 Task: Find the distance between San Diego and Torrey Pines State Natural Reserve.
Action: Key pressed san<Key.space>
Screenshot: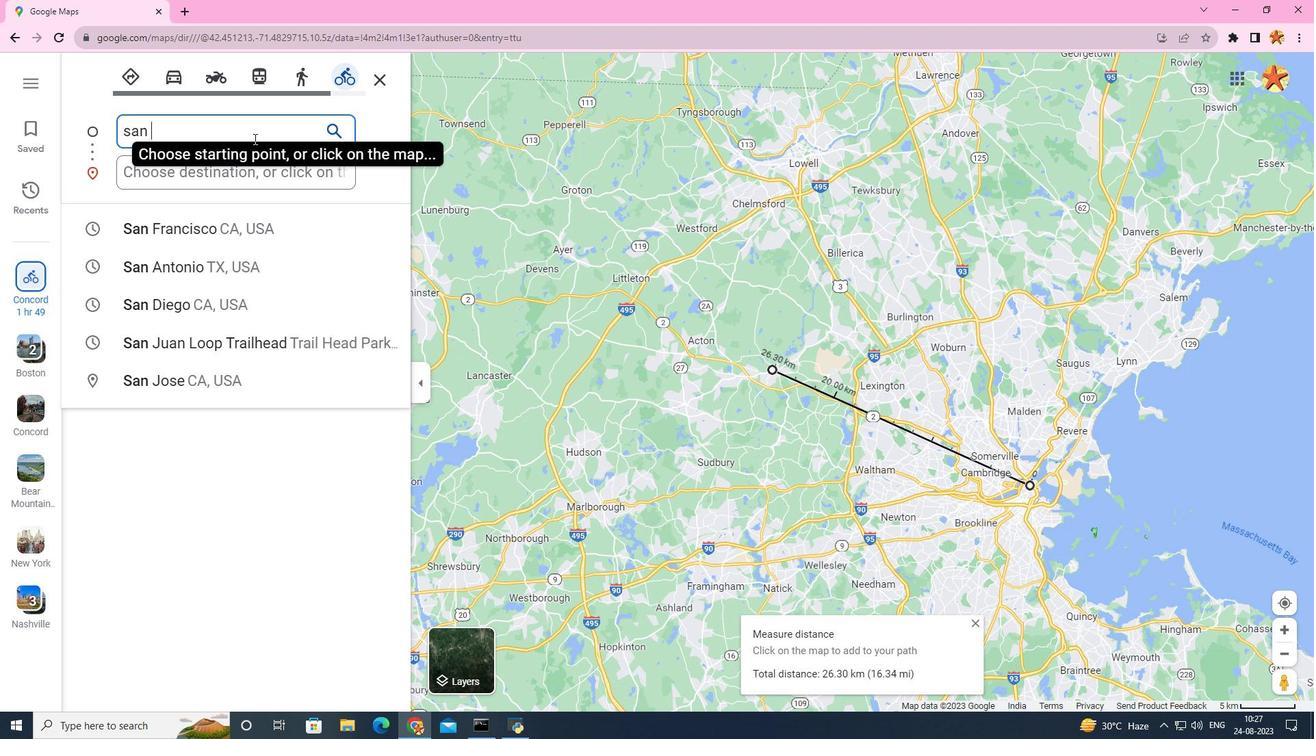 
Action: Mouse moved to (175, 311)
Screenshot: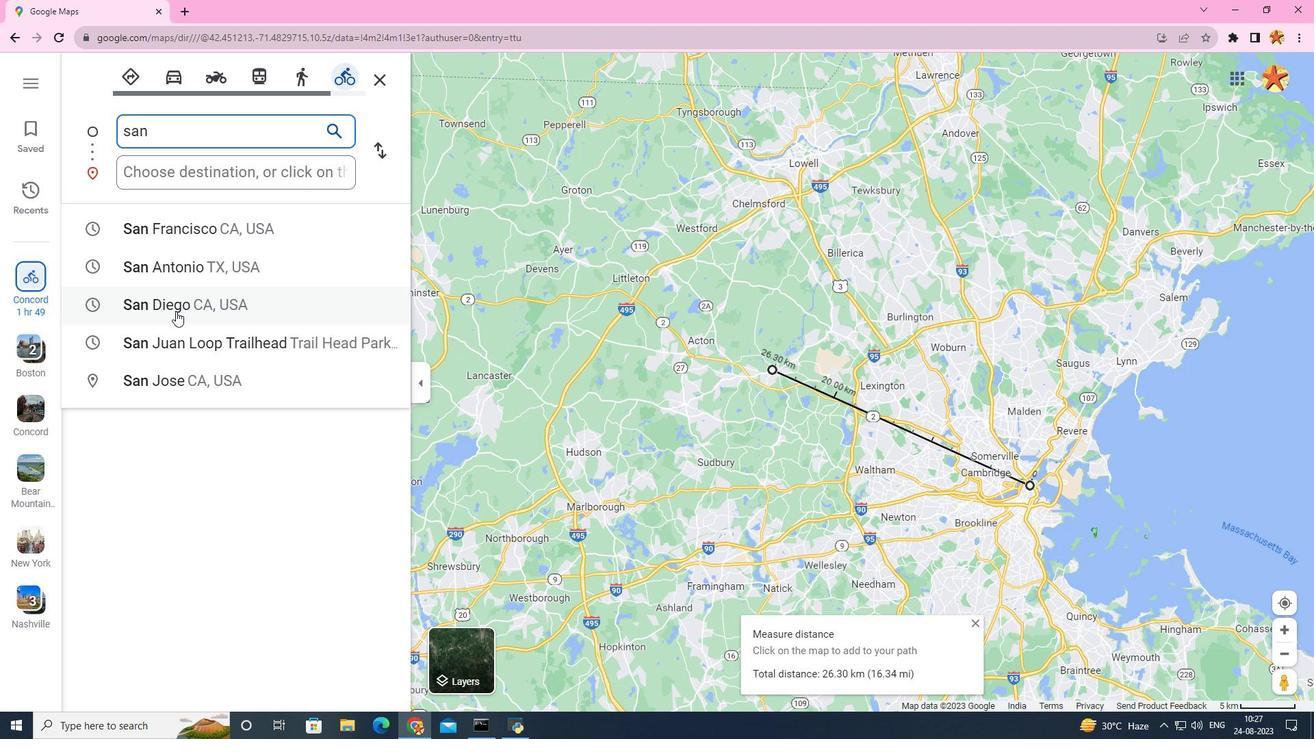 
Action: Mouse pressed left at (175, 311)
Screenshot: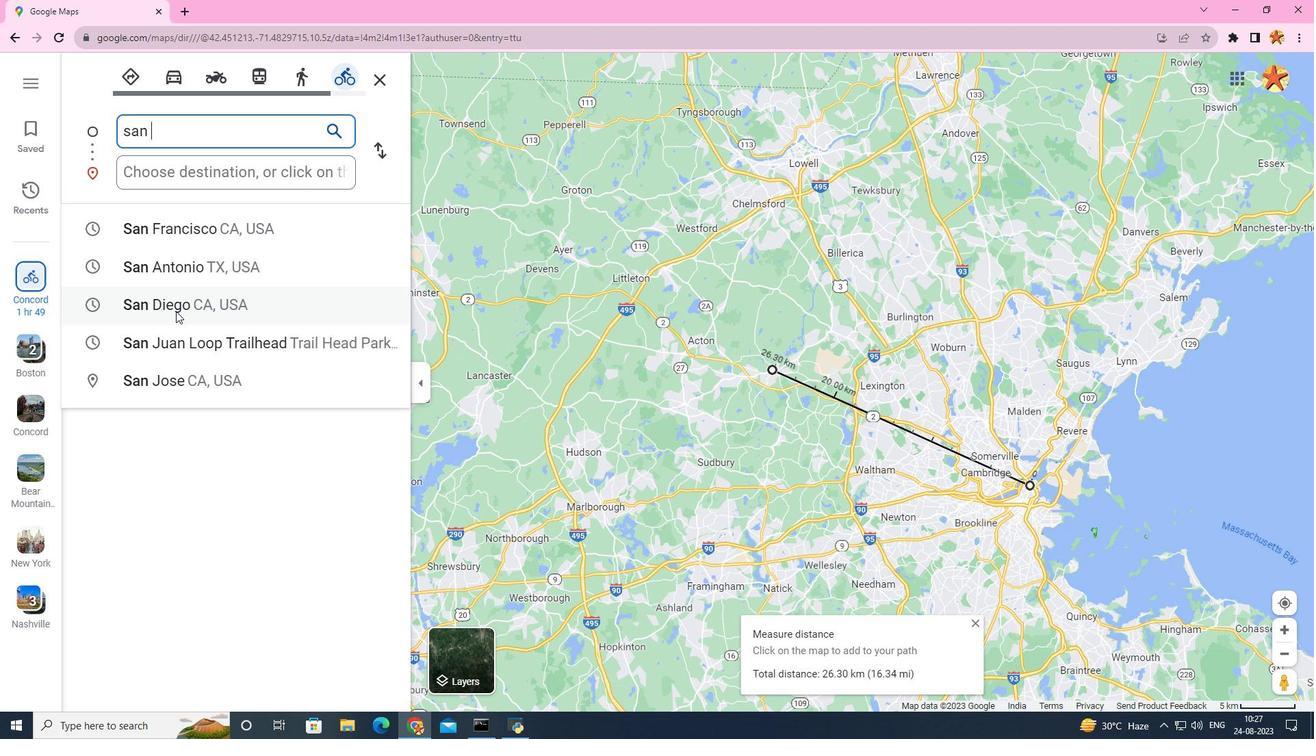 
Action: Mouse moved to (204, 169)
Screenshot: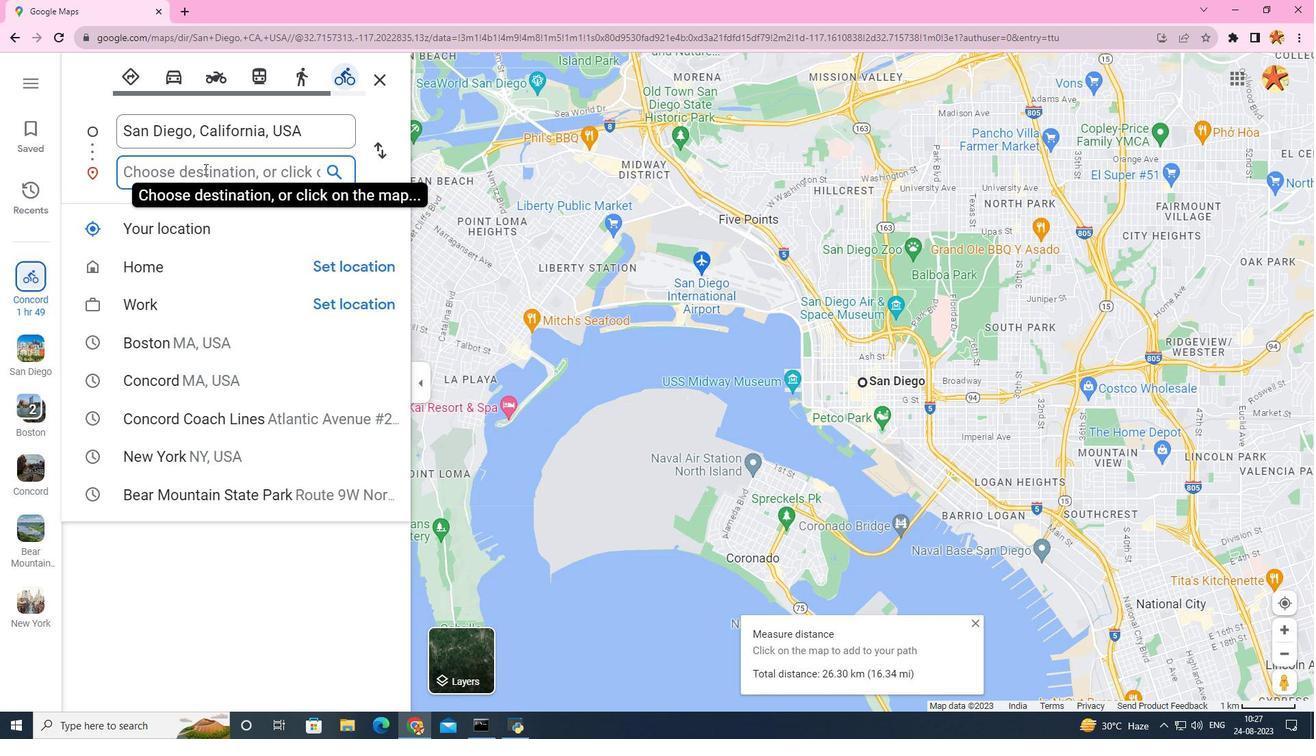 
Action: Mouse pressed left at (204, 169)
Screenshot: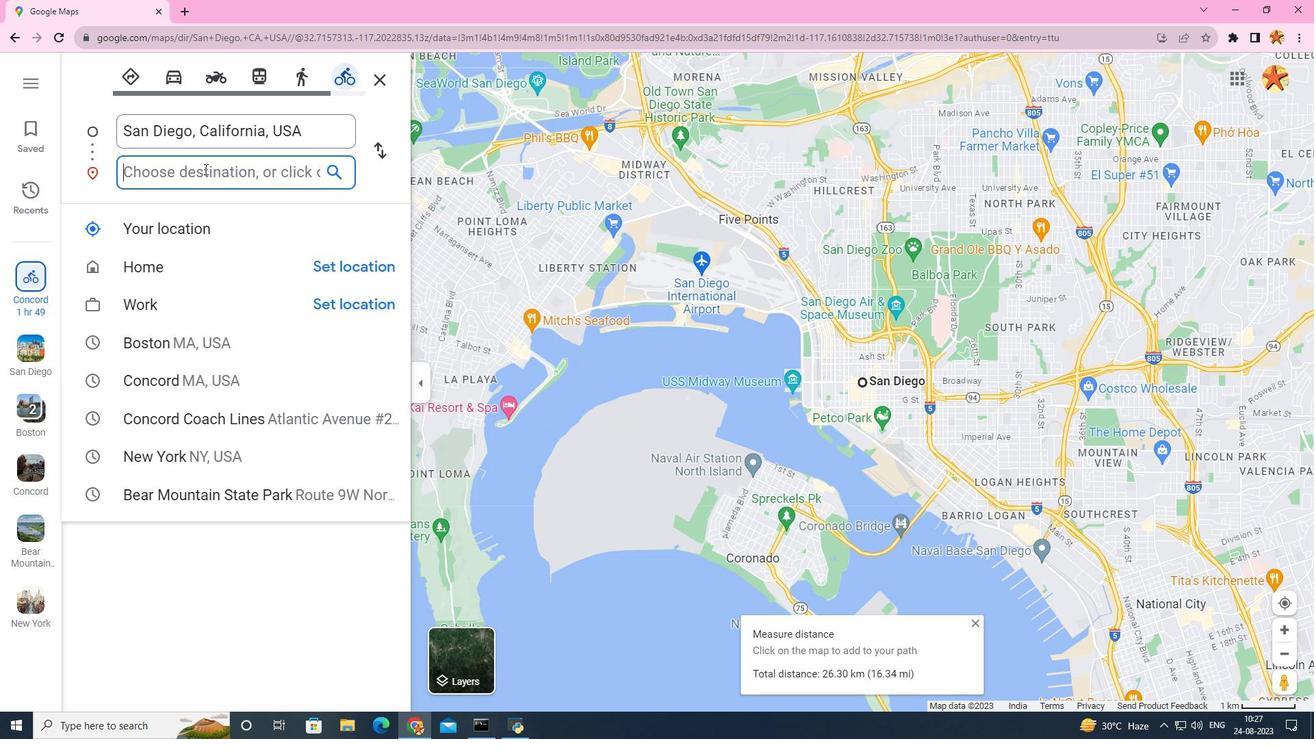 
Action: Mouse moved to (207, 167)
Screenshot: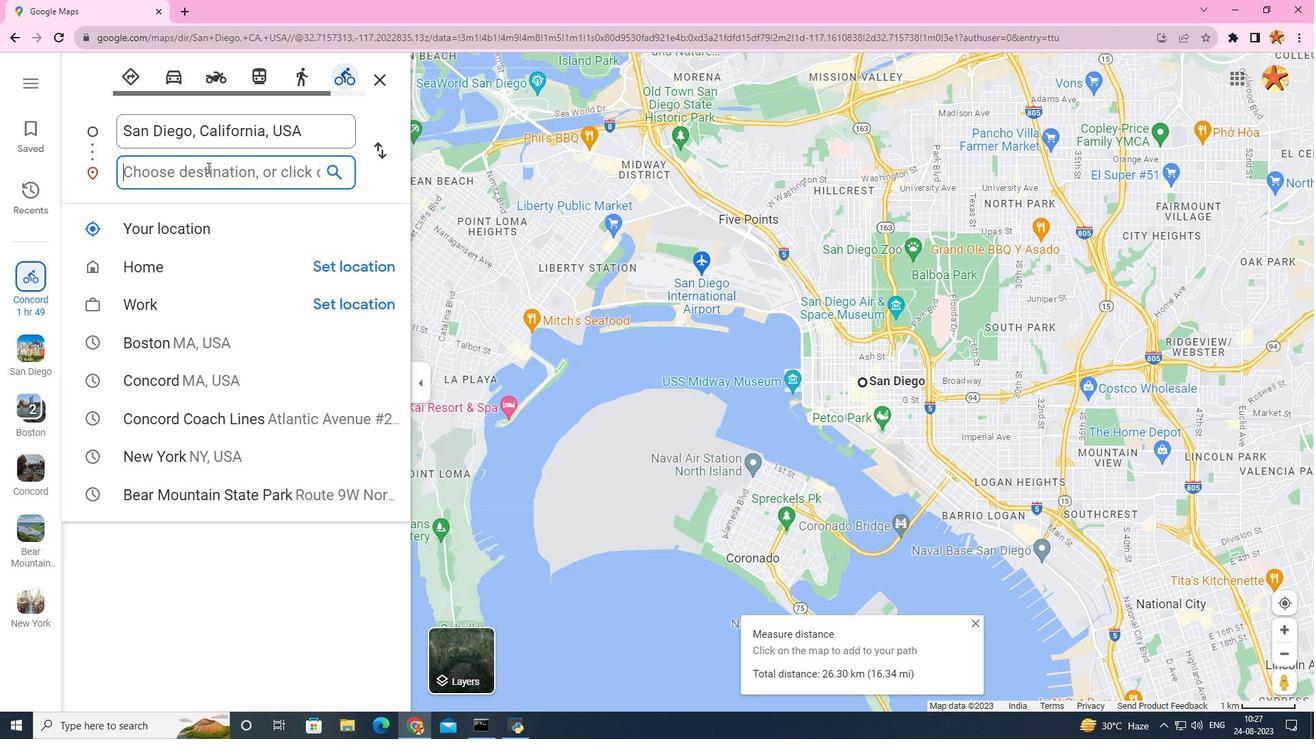 
Action: Key pressed torrey<Key.space>
Screenshot: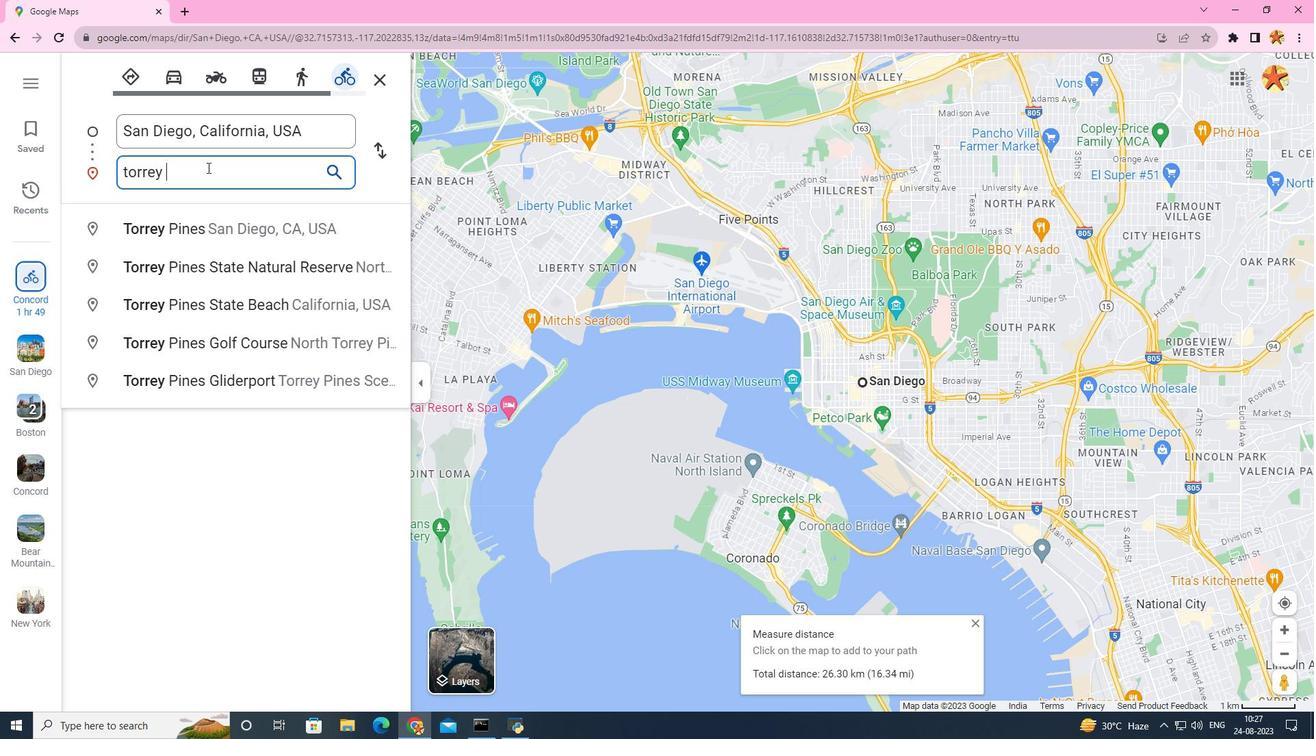 
Action: Mouse moved to (210, 263)
Screenshot: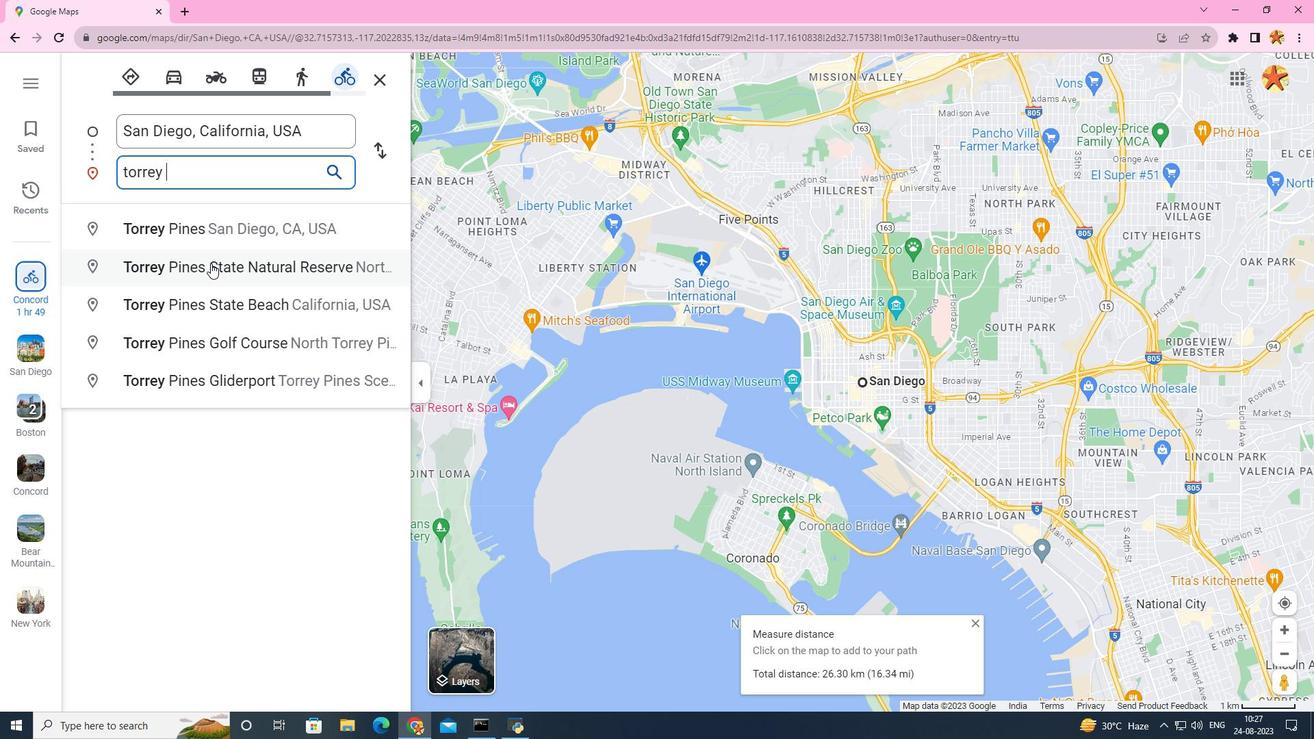
Action: Mouse pressed left at (210, 263)
Screenshot: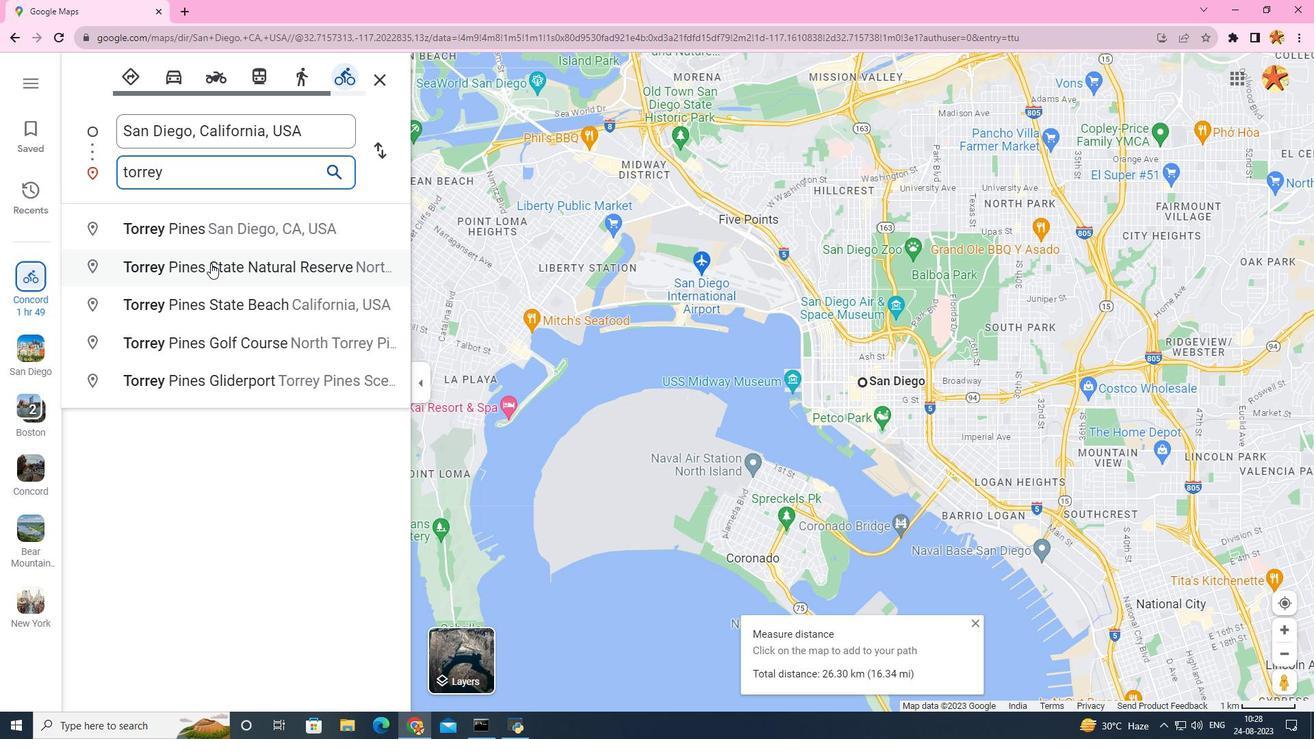 
Action: Mouse moved to (725, 644)
Screenshot: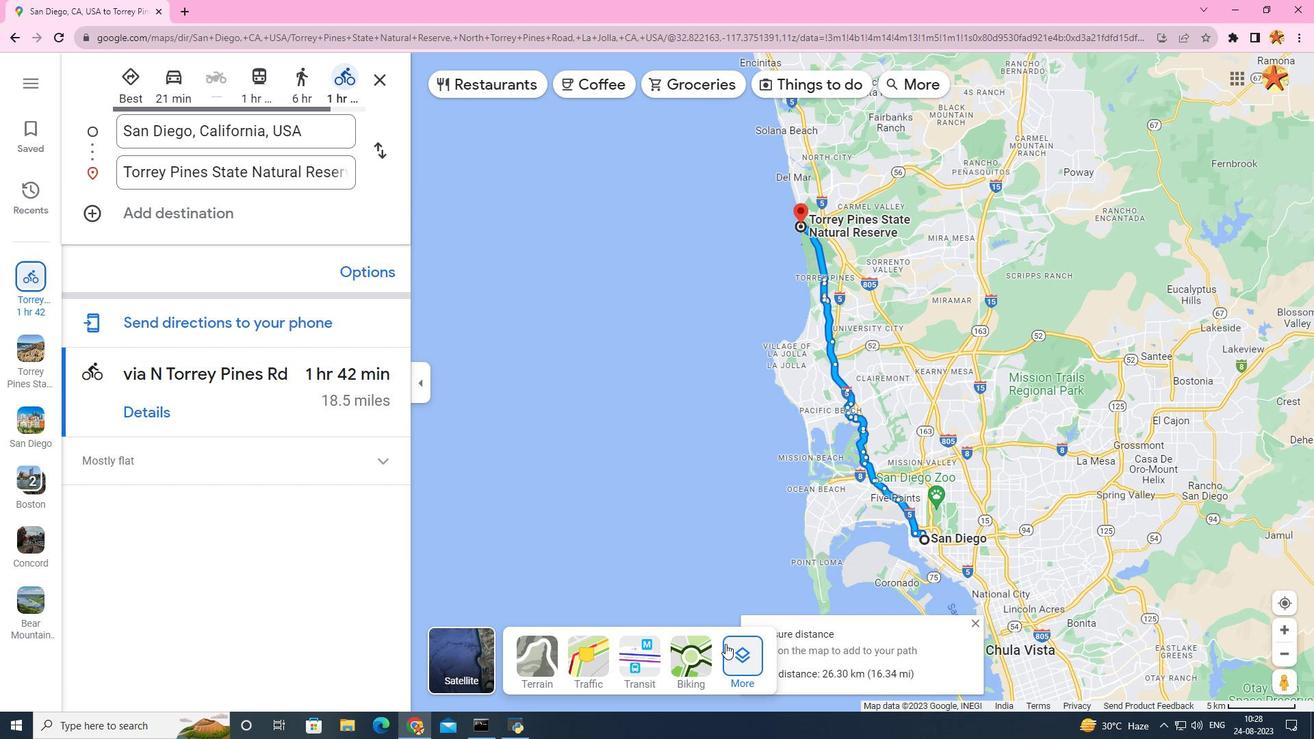
Action: Mouse pressed left at (725, 644)
Screenshot: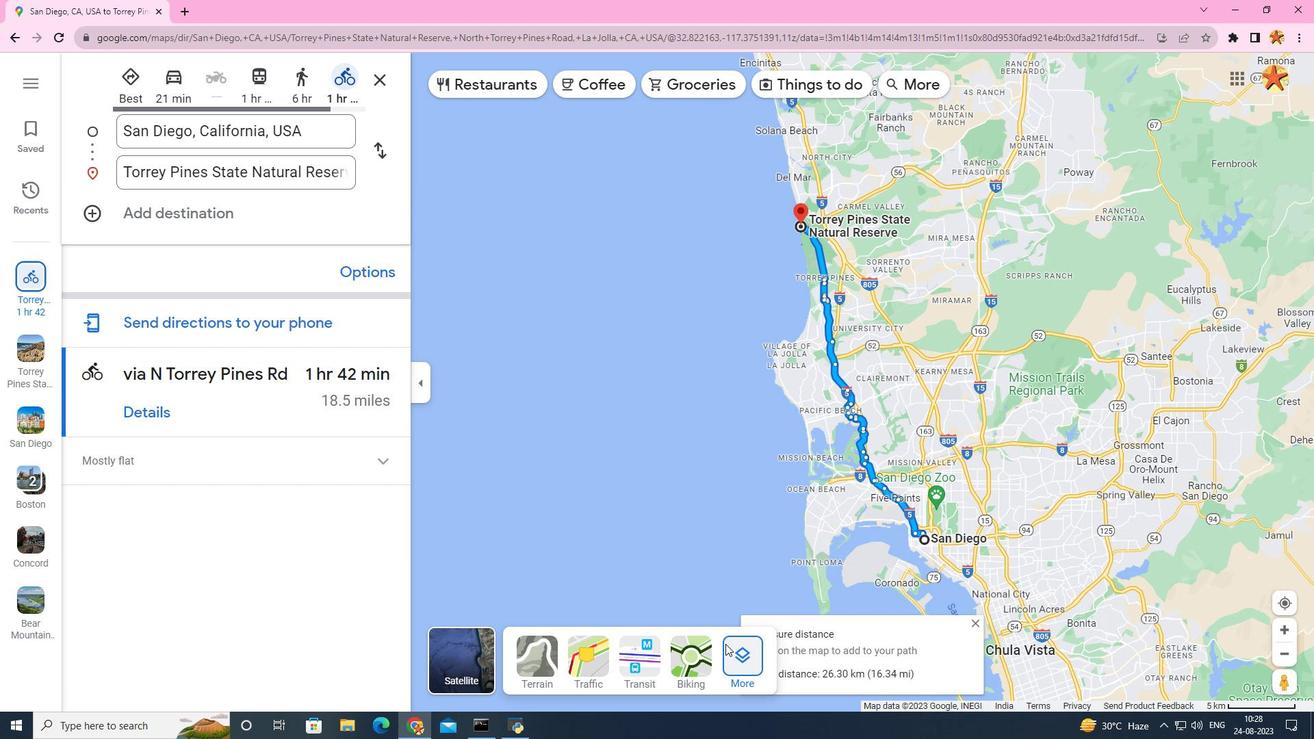 
Action: Mouse moved to (584, 498)
Screenshot: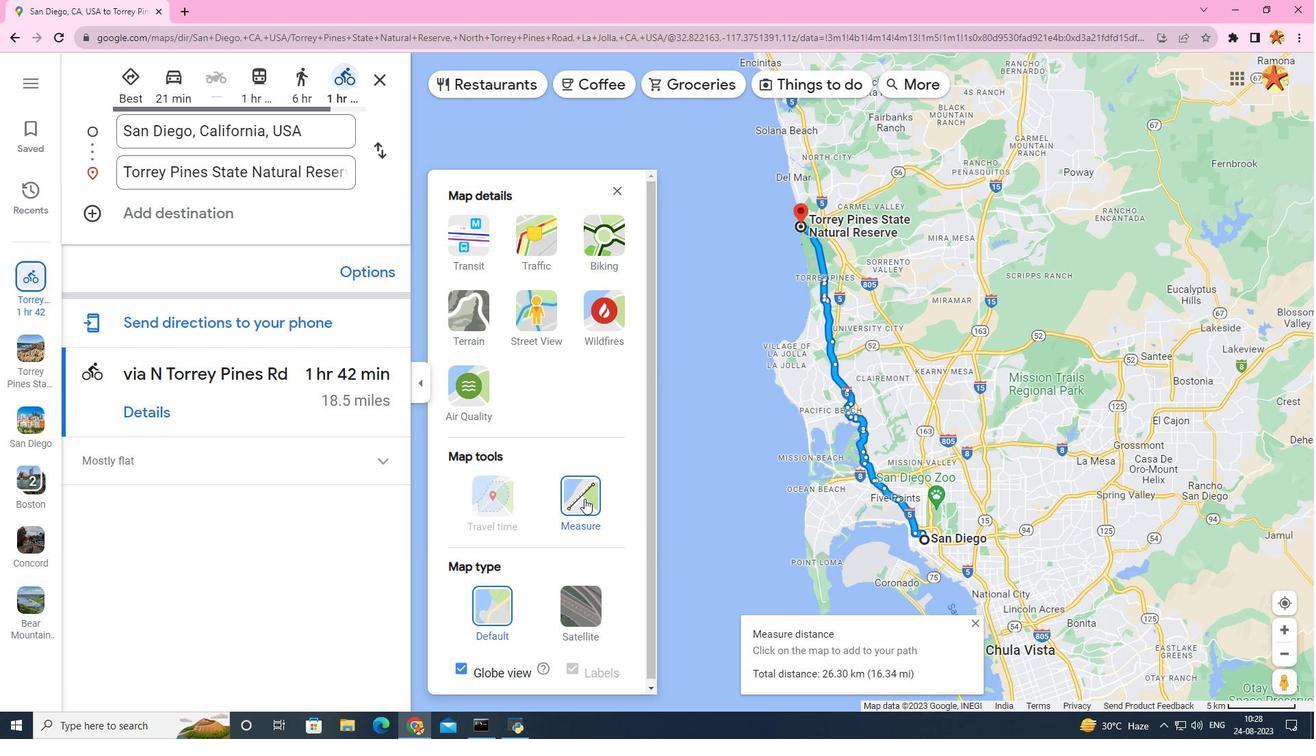 
Action: Mouse pressed left at (584, 498)
Screenshot: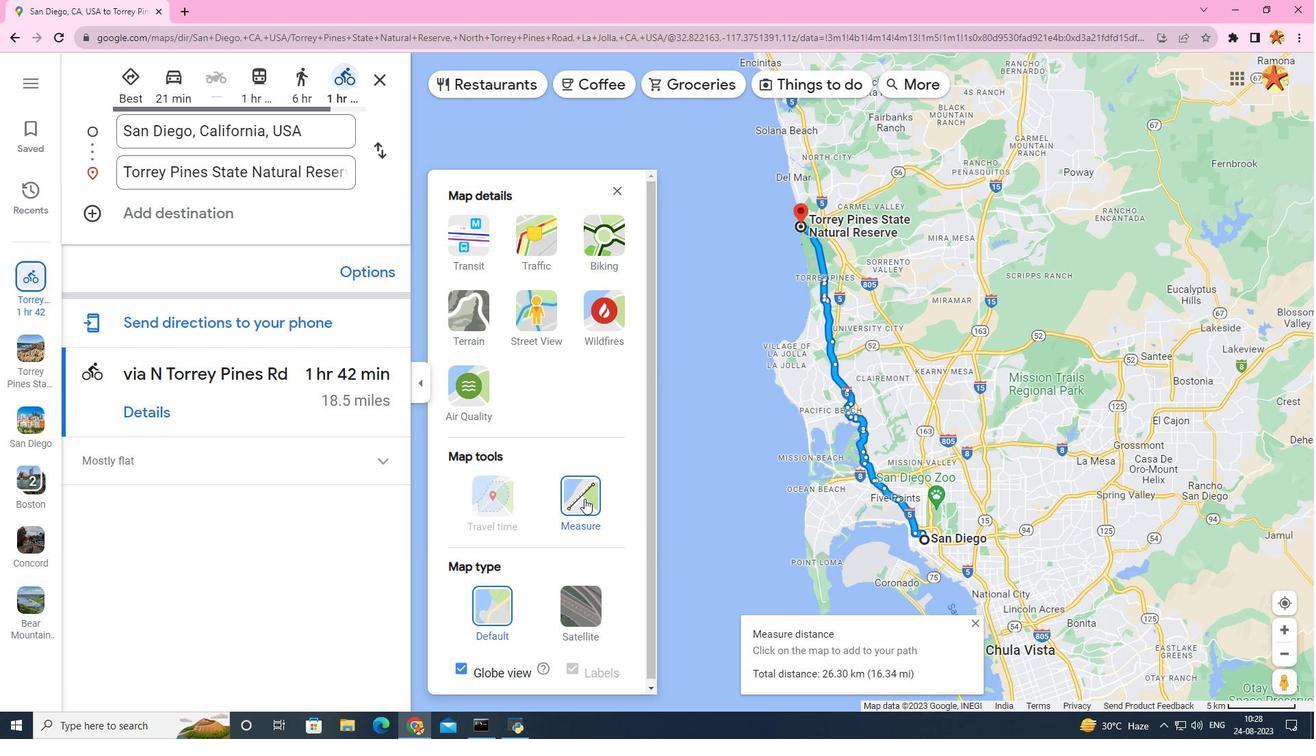 
Action: Mouse pressed left at (584, 498)
Screenshot: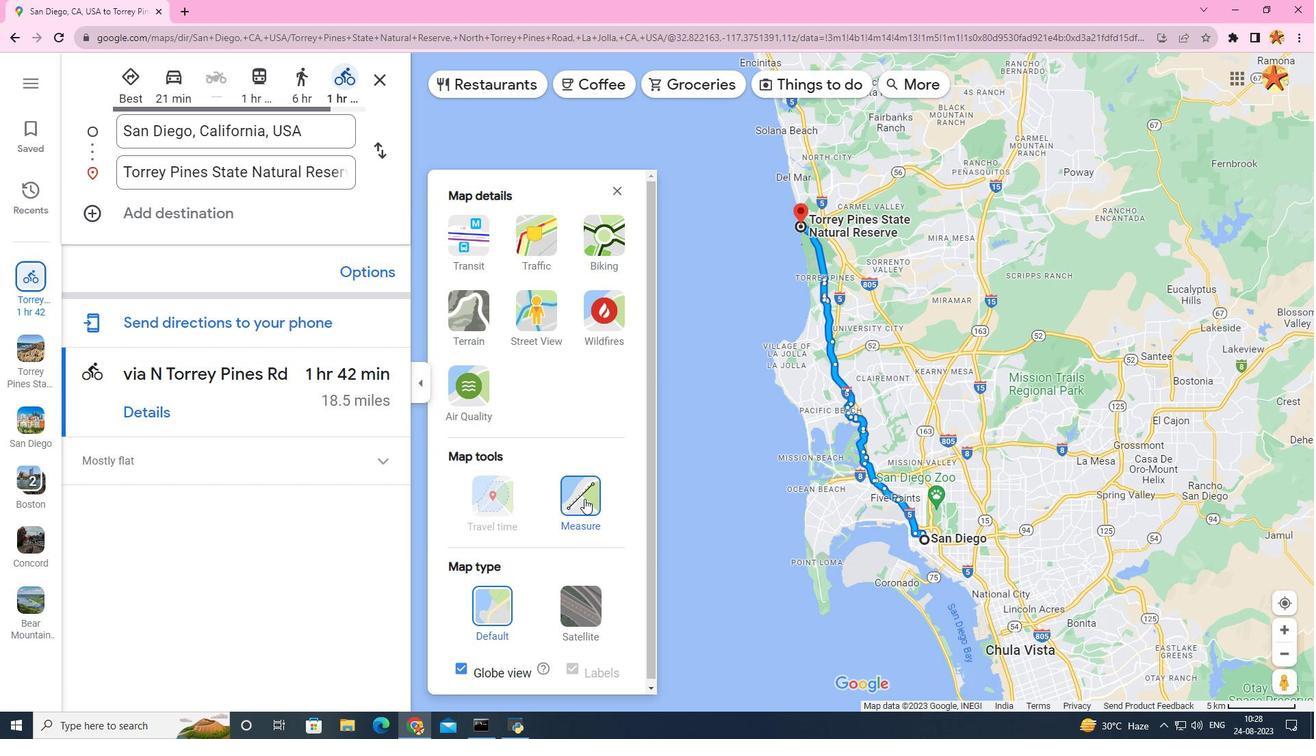 
Action: Mouse moved to (925, 540)
Screenshot: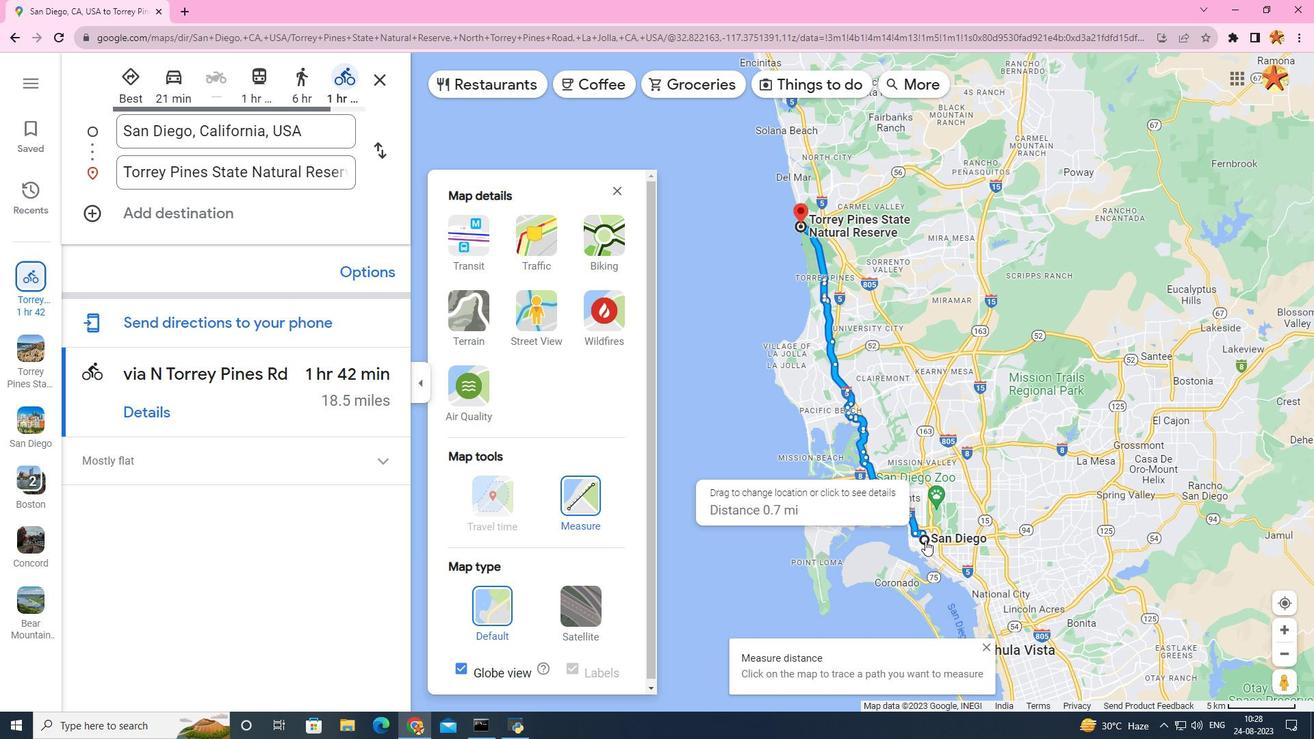 
Action: Mouse pressed left at (925, 540)
Screenshot: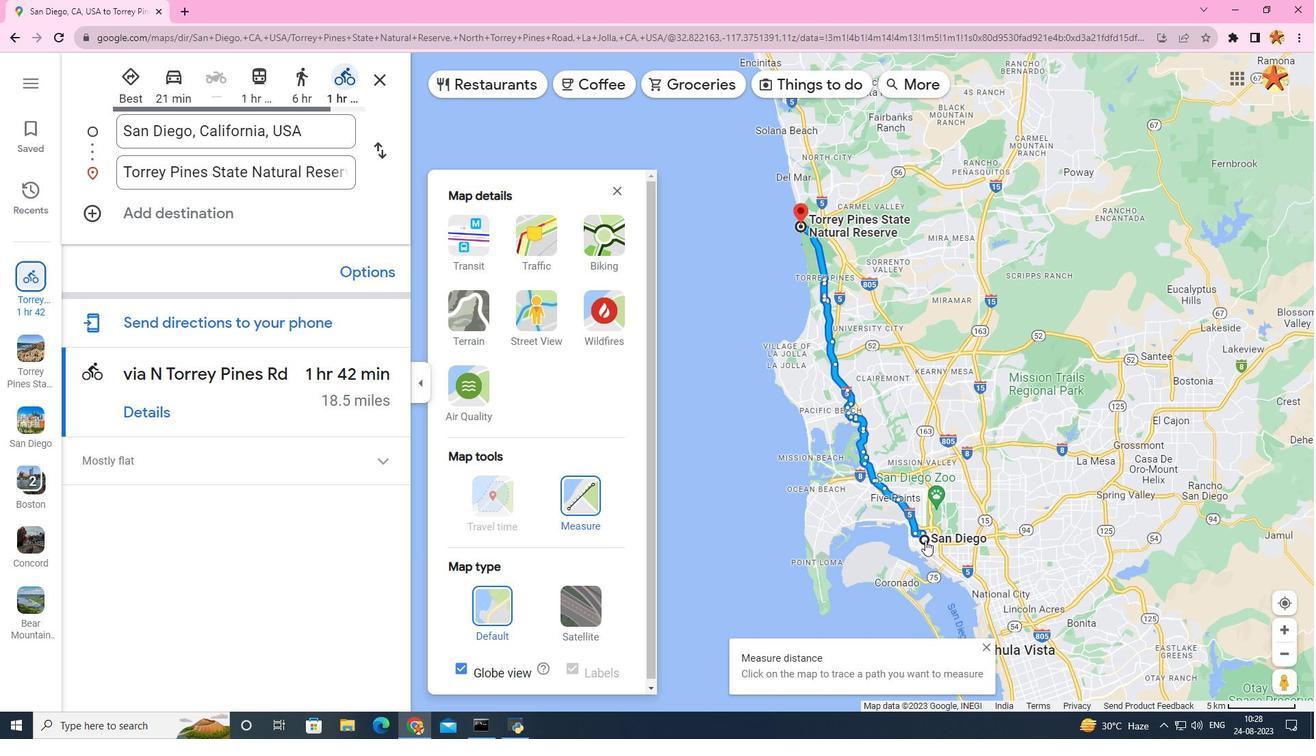 
Action: Mouse moved to (797, 224)
Screenshot: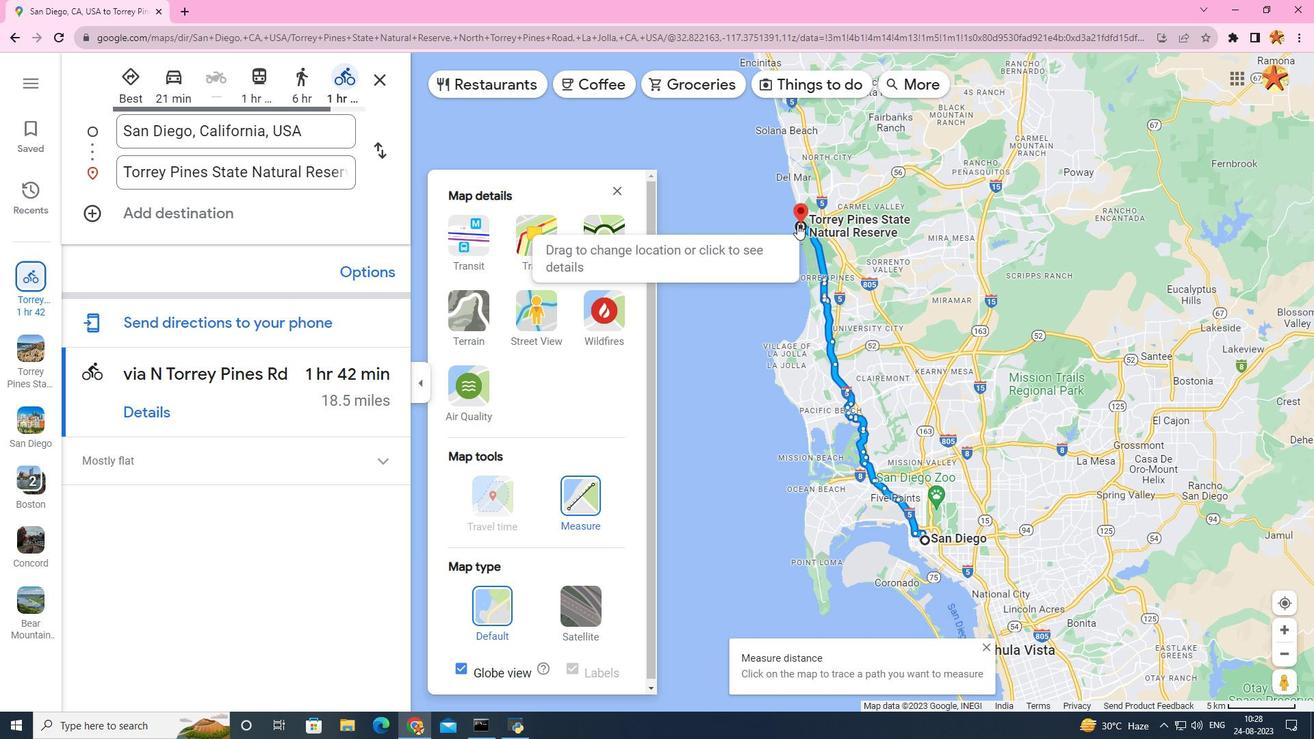 
Action: Mouse pressed left at (797, 224)
Screenshot: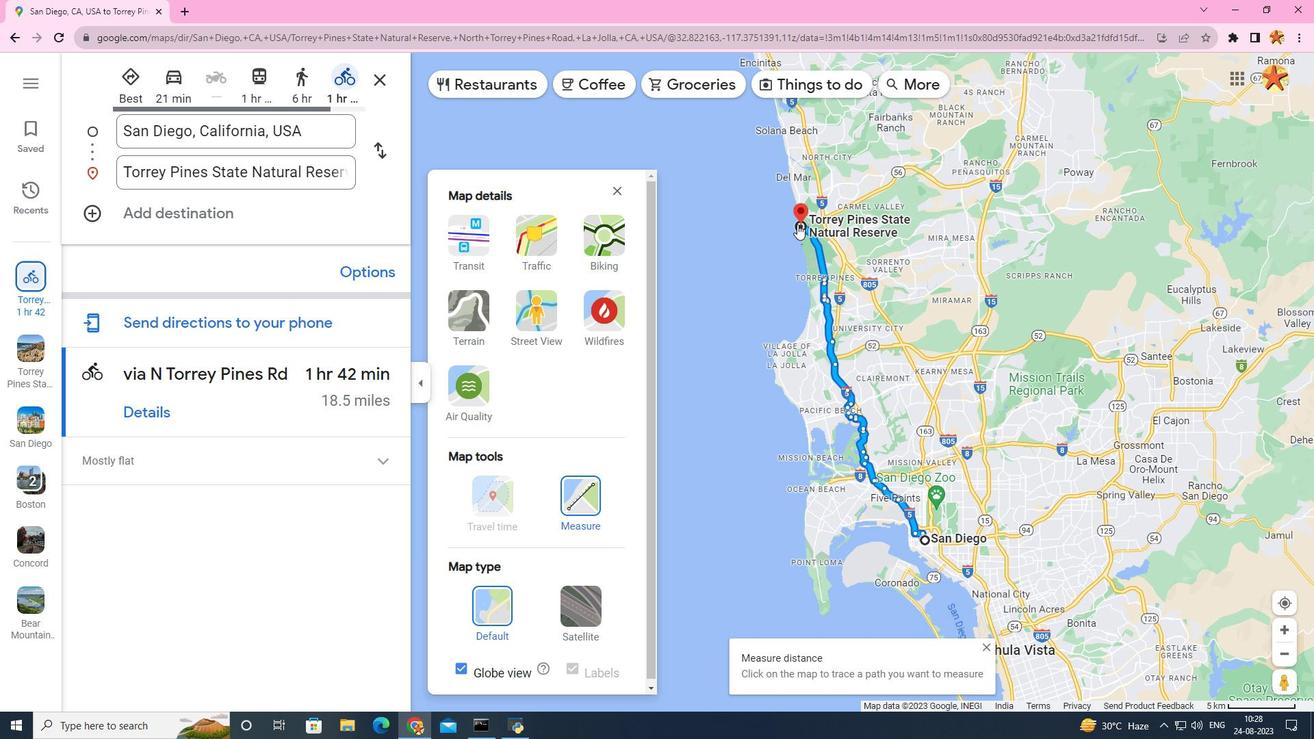 
Action: Mouse moved to (713, 359)
Screenshot: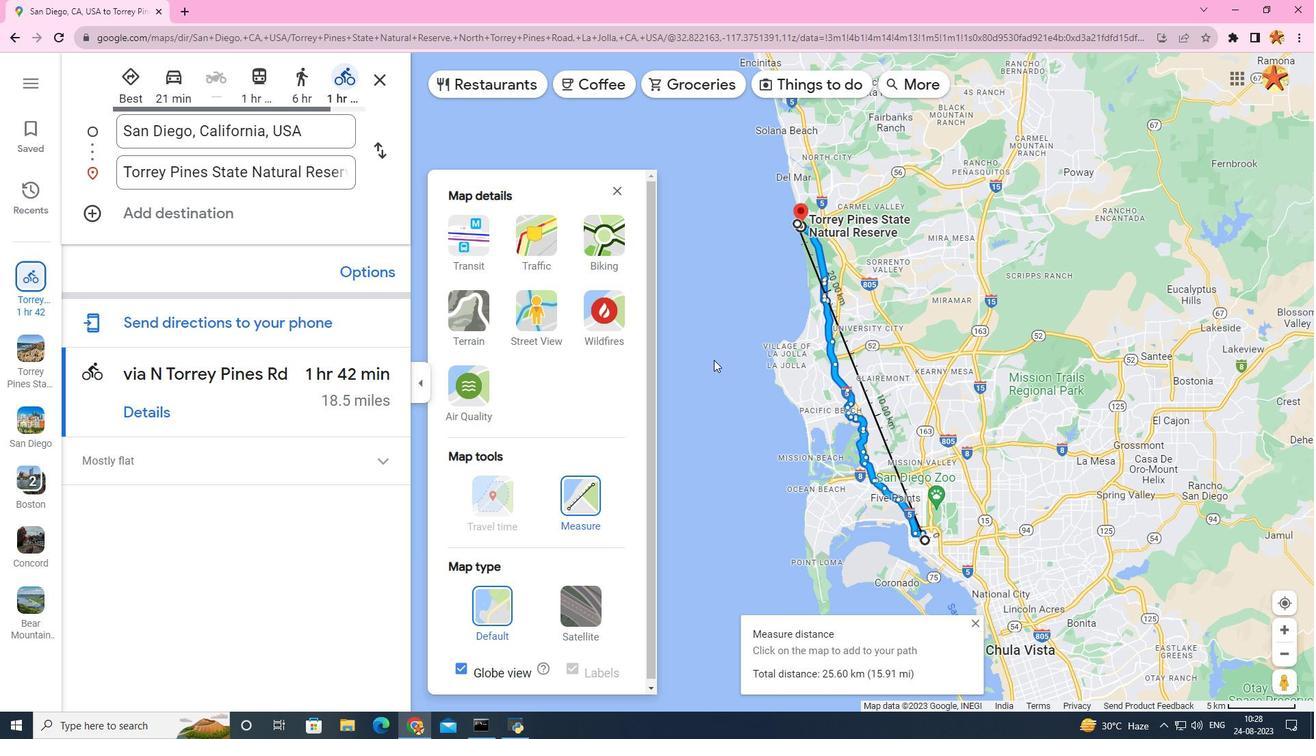 
